 Task: Find the best route from Minneapolis, Minnesota, to Duluth, Minnesota.
Action: Mouse moved to (289, 80)
Screenshot: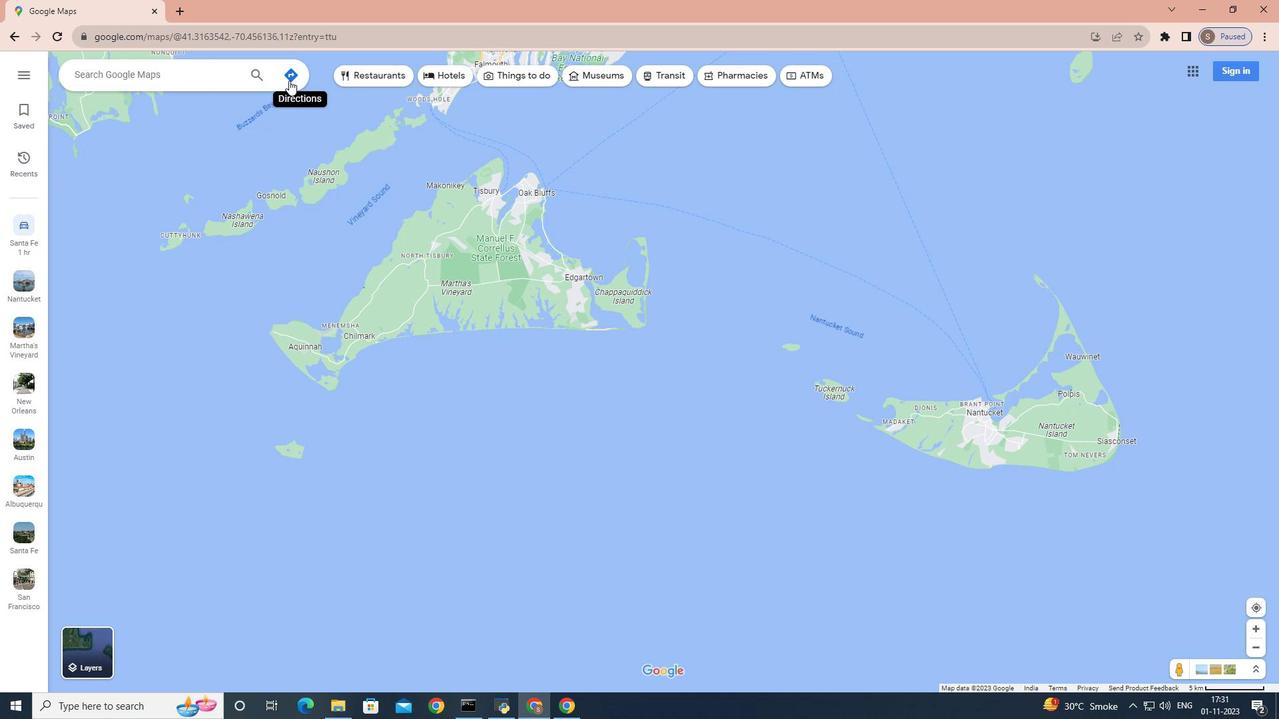 
Action: Mouse pressed left at (289, 80)
Screenshot: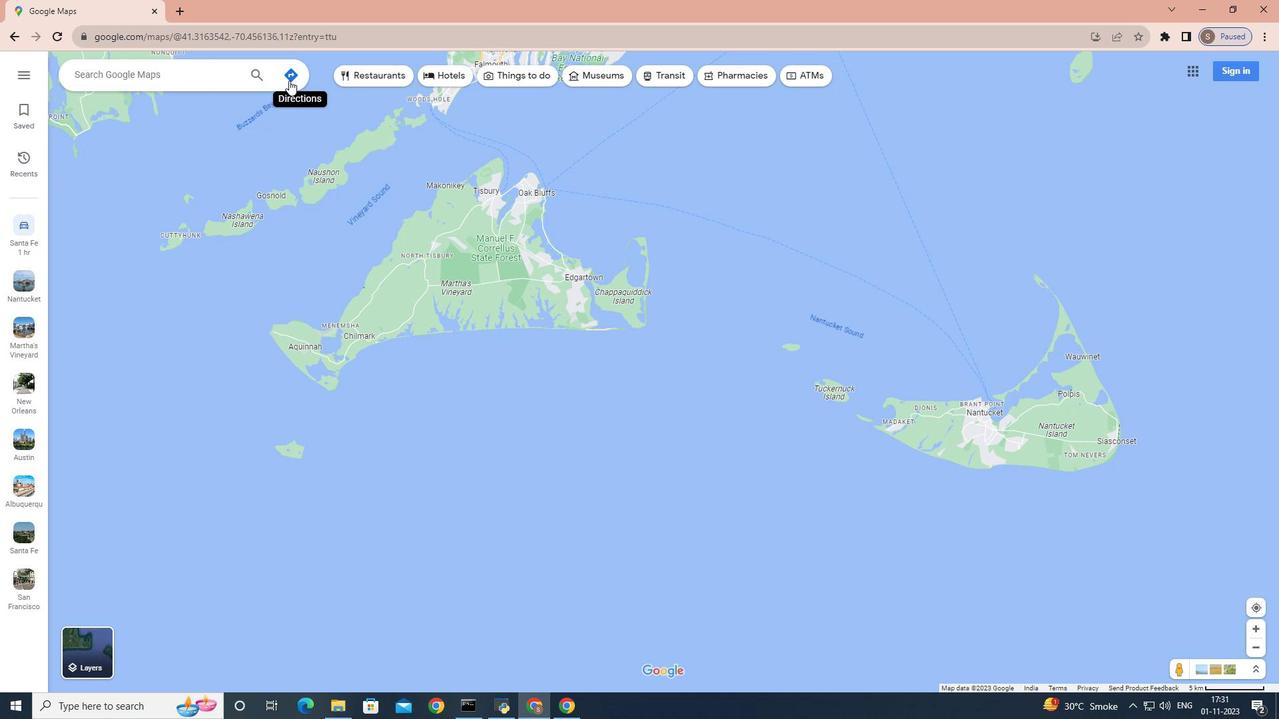 
Action: Mouse moved to (217, 98)
Screenshot: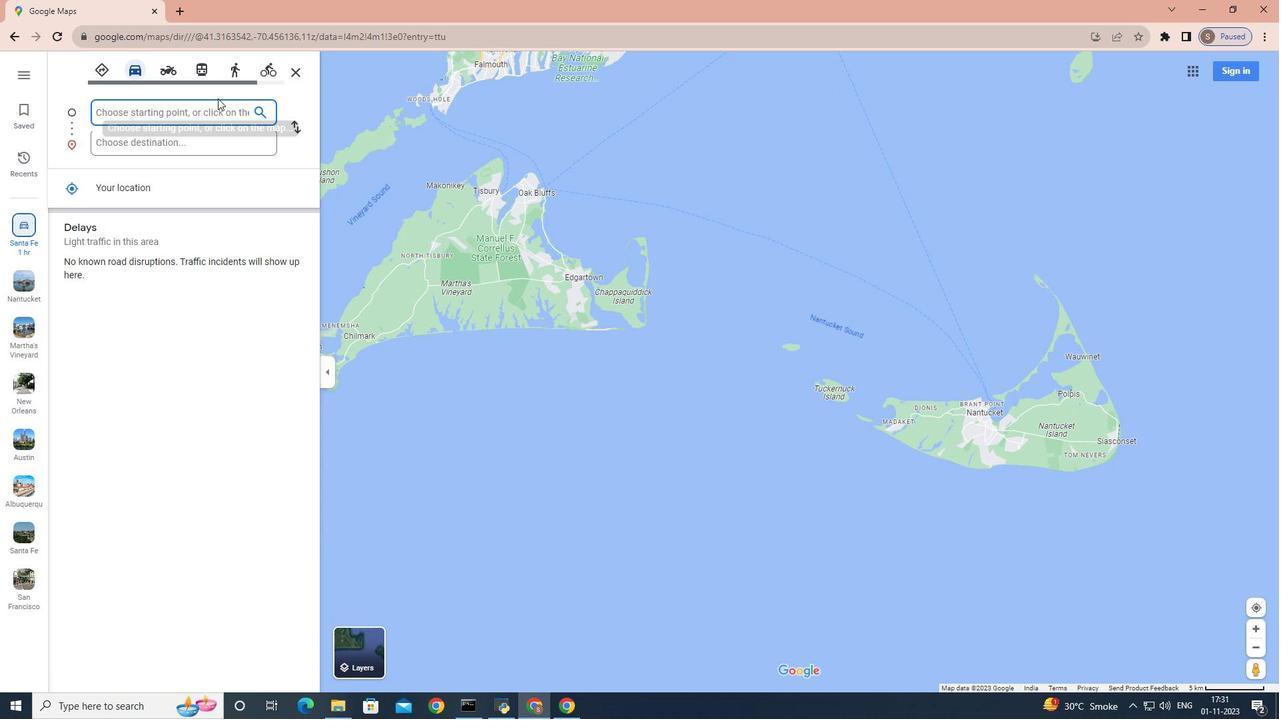 
Action: Mouse pressed left at (217, 98)
Screenshot: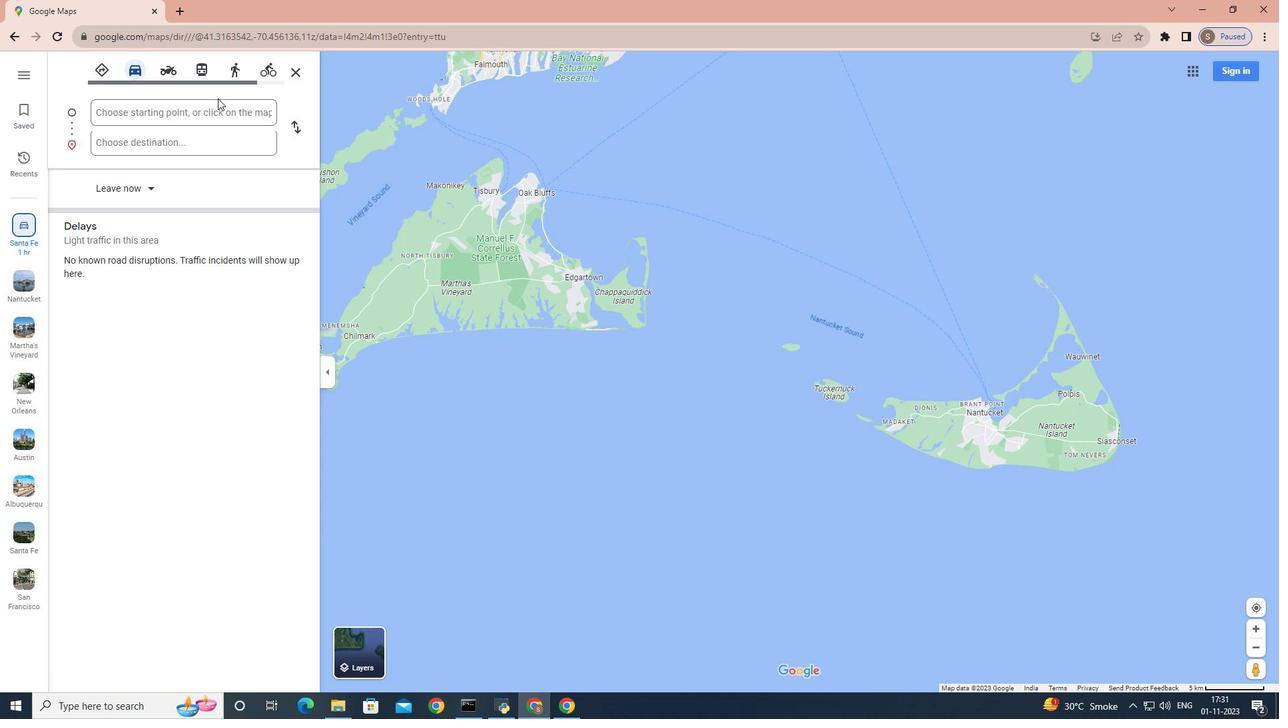 
Action: Key pressed <Key.shift>Minneapolis,<Key.space><Key.shift>Minnesota
Screenshot: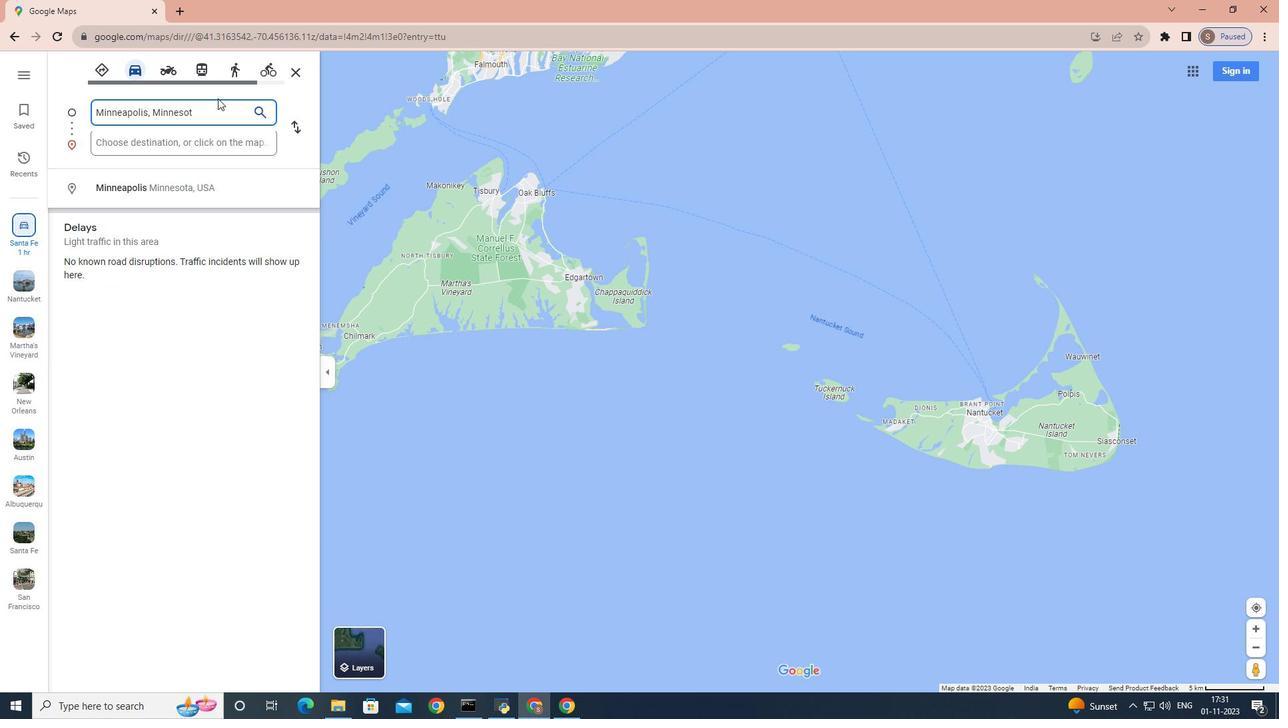 
Action: Mouse moved to (205, 143)
Screenshot: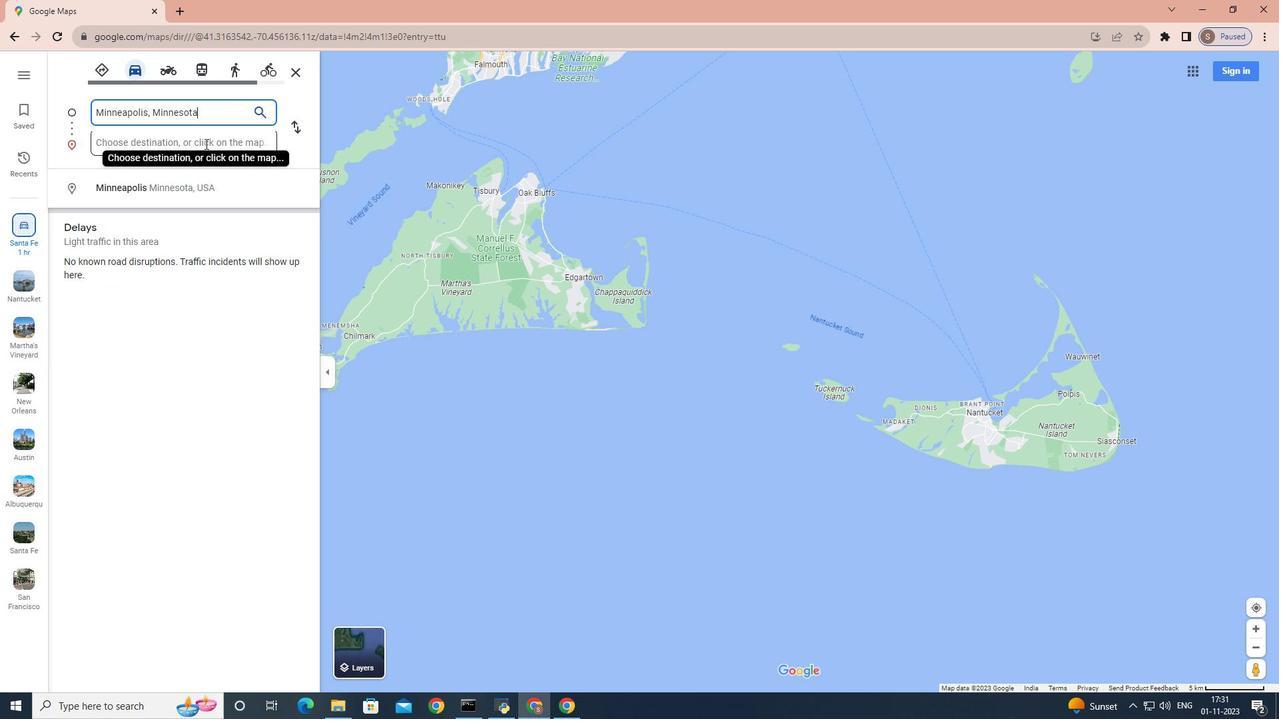 
Action: Mouse pressed left at (205, 143)
Screenshot: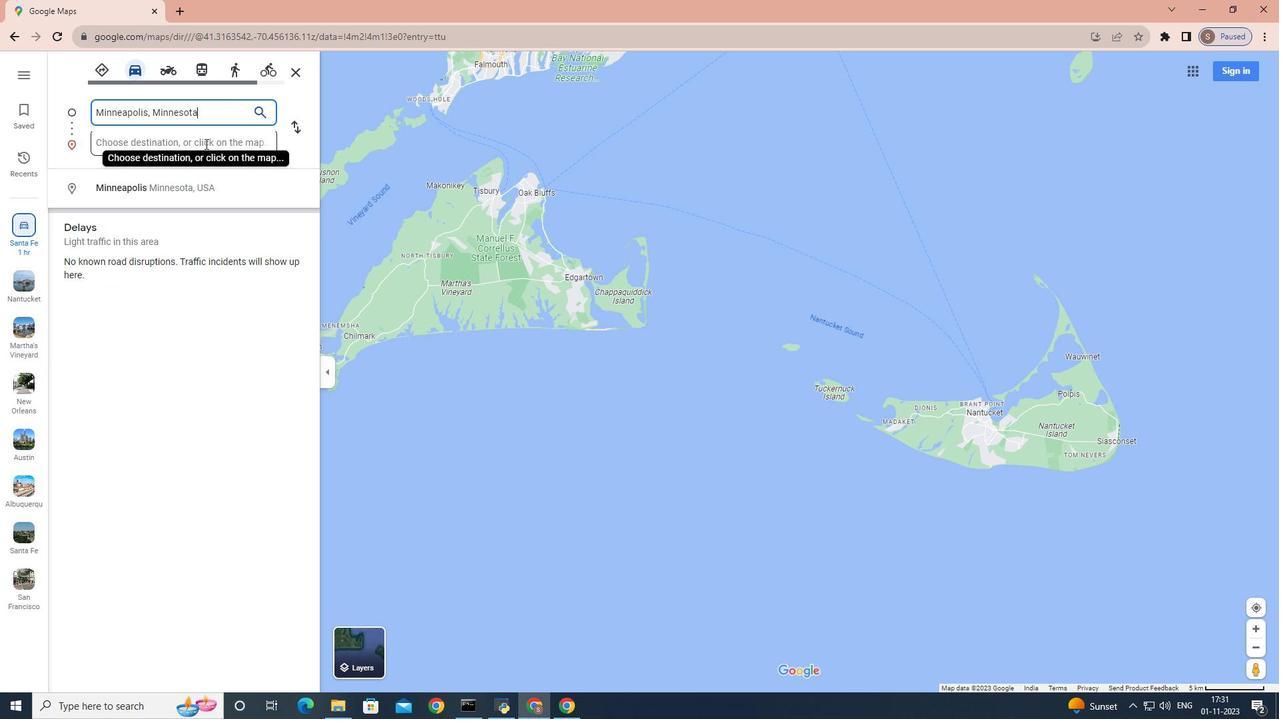 
Action: Key pressed <Key.shift>Duluth,<Key.space><Key.shift>Min<Key.backspace>nnesto<Key.backspace><Key.backspace>ota<Key.enter>
Screenshot: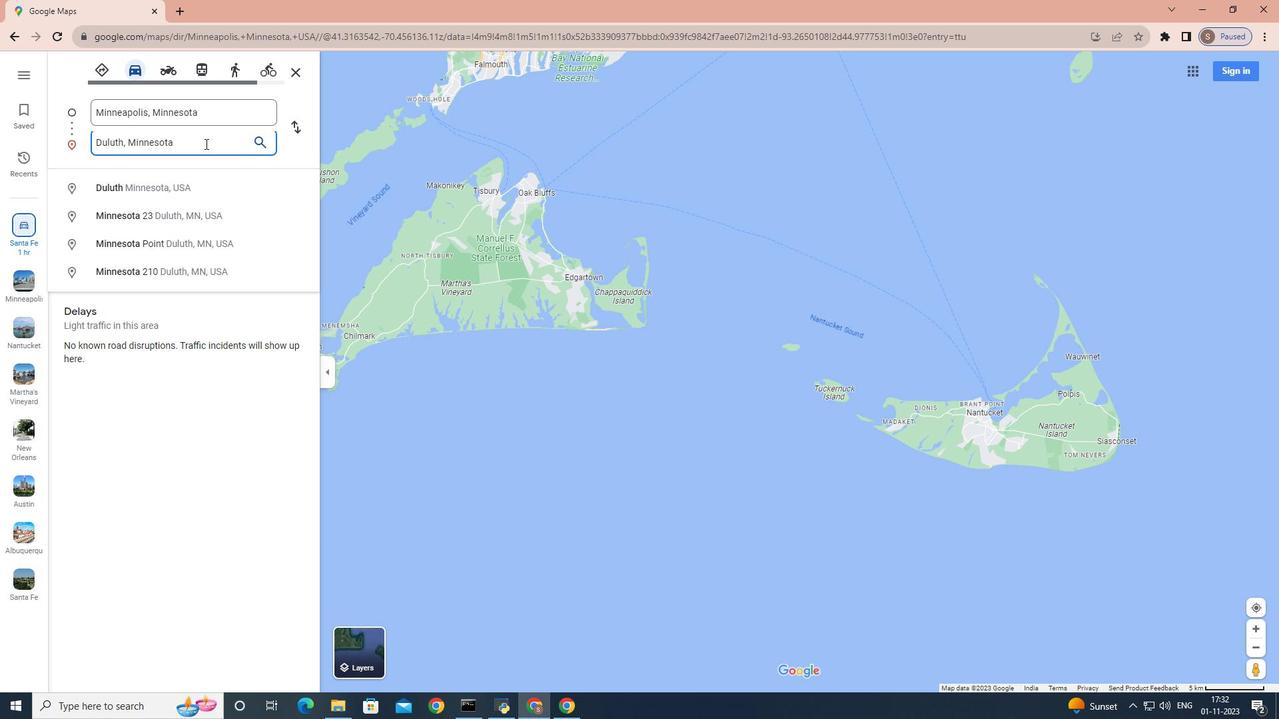 
Action: Mouse moved to (110, 79)
Screenshot: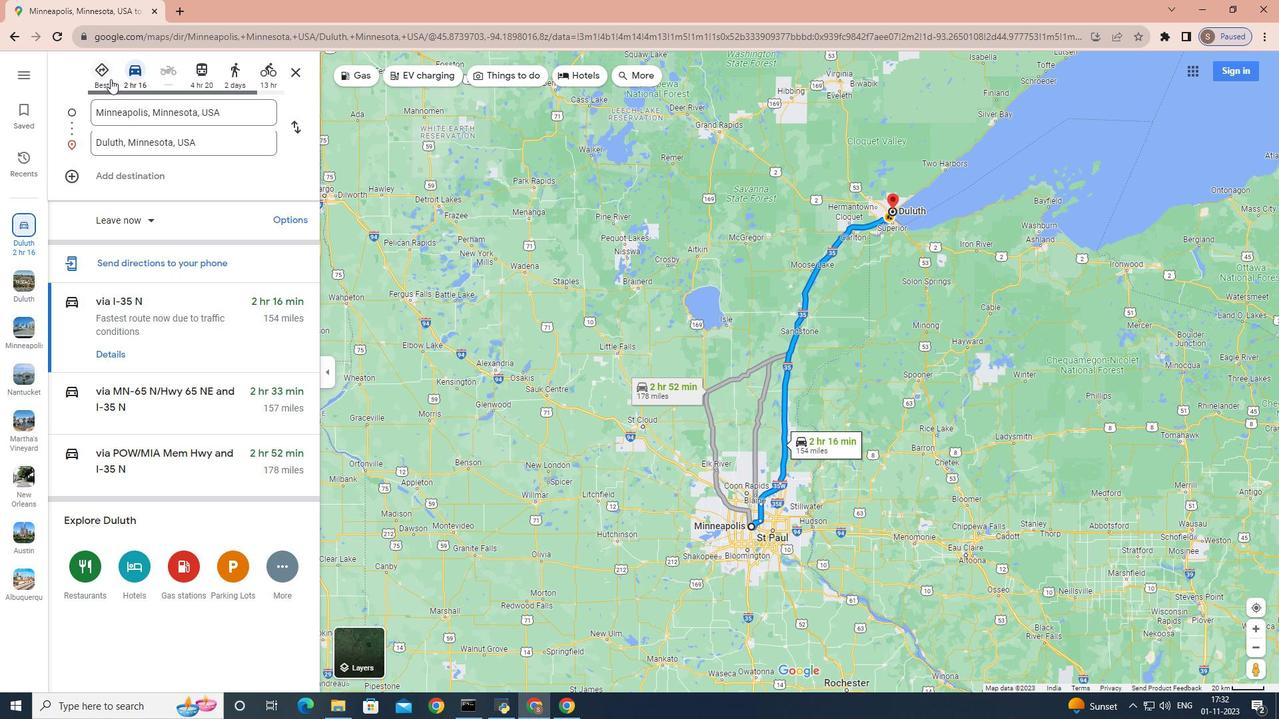 
Action: Mouse pressed left at (110, 79)
Screenshot: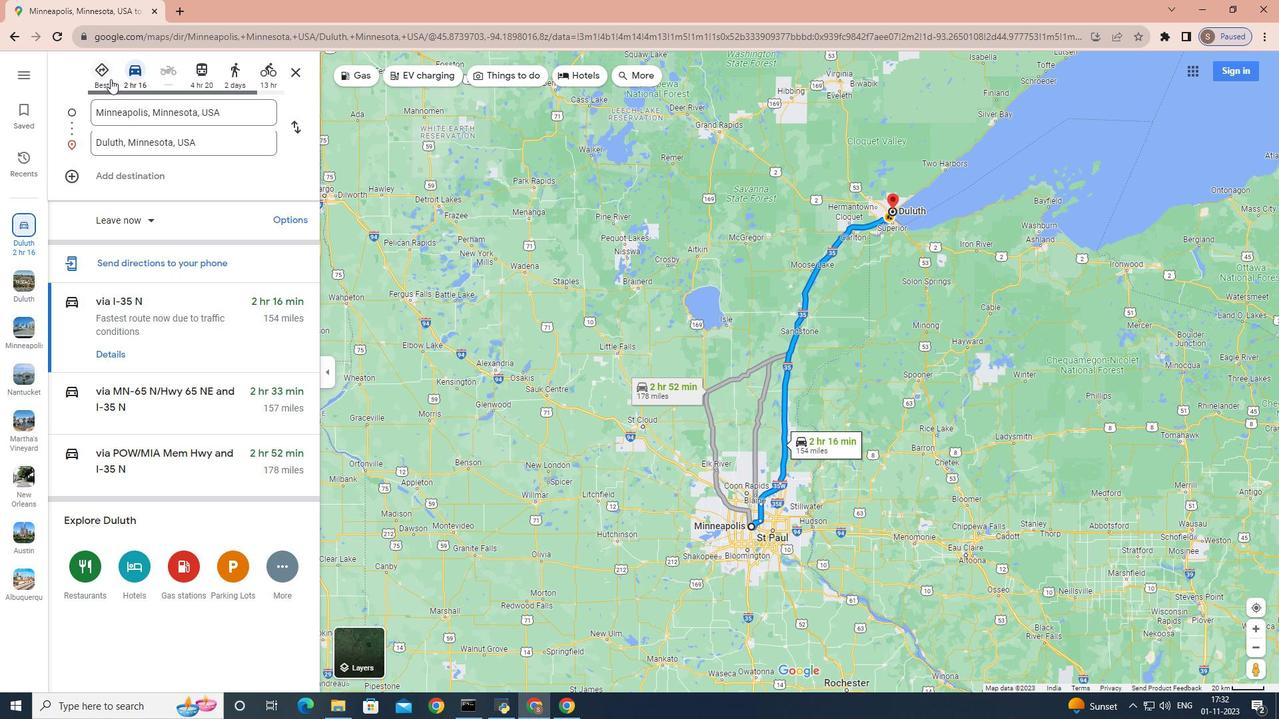 
Action: Mouse moved to (232, 168)
Screenshot: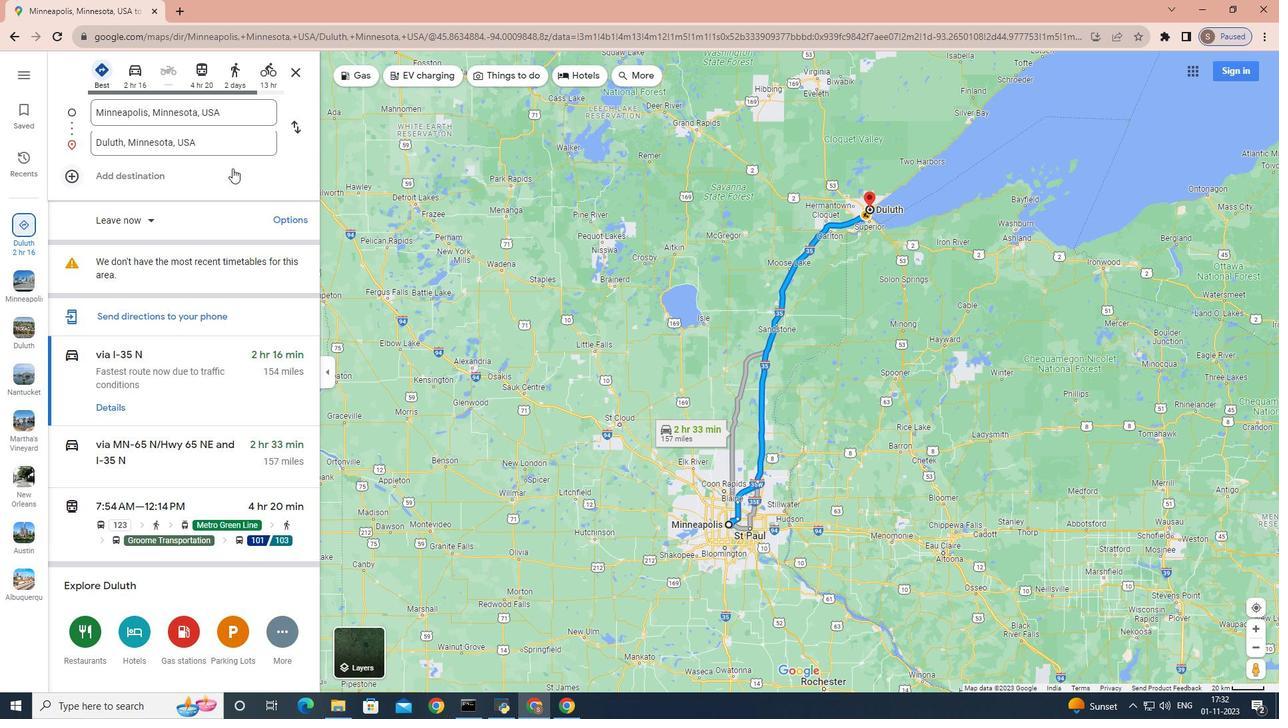 
